 Task: Create a task  Create automated testing scripts for the app , assign it to team member softage.8@softage.net in the project TreatWorks and update the status of the task to  On Track  , set the priority of the task to Low.
Action: Mouse moved to (83, 412)
Screenshot: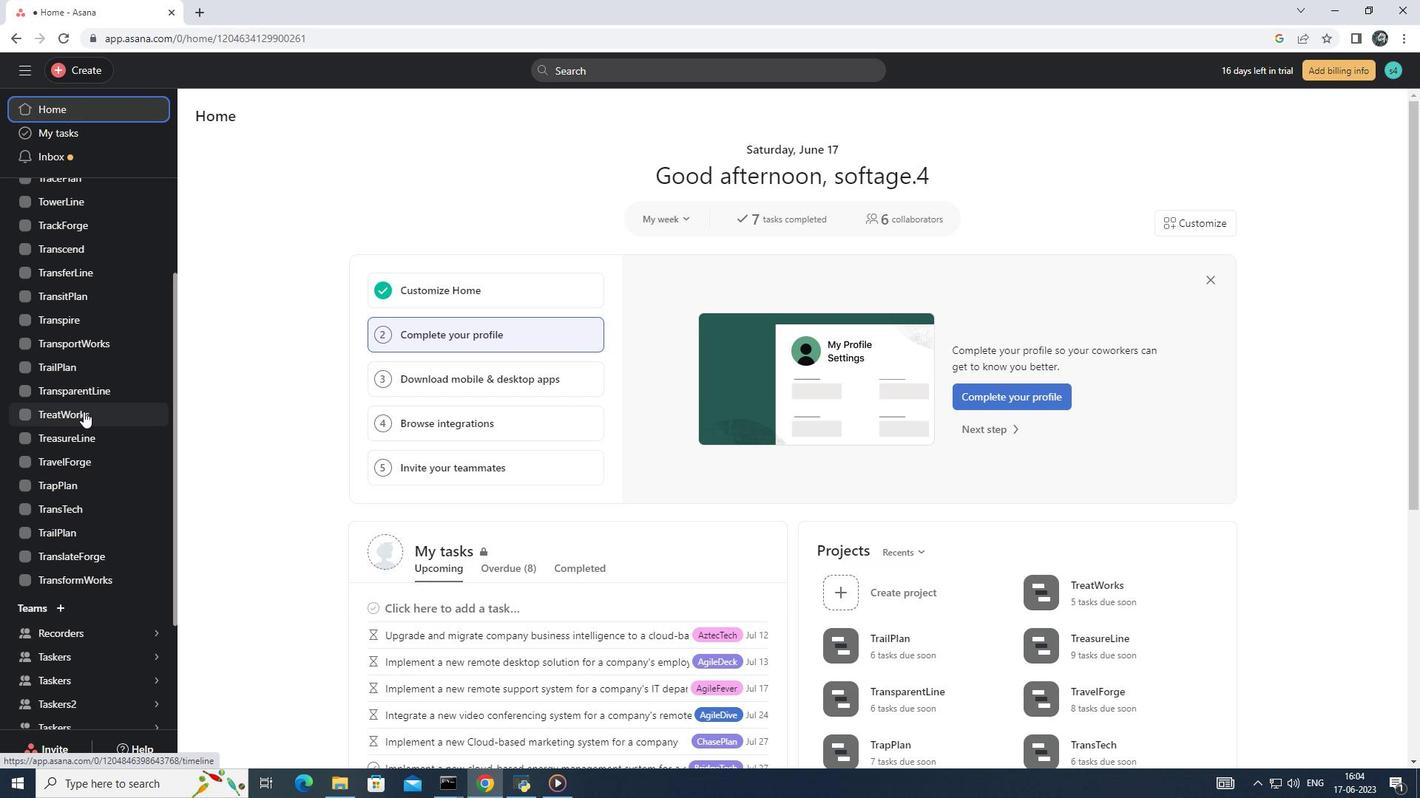 
Action: Mouse pressed left at (83, 412)
Screenshot: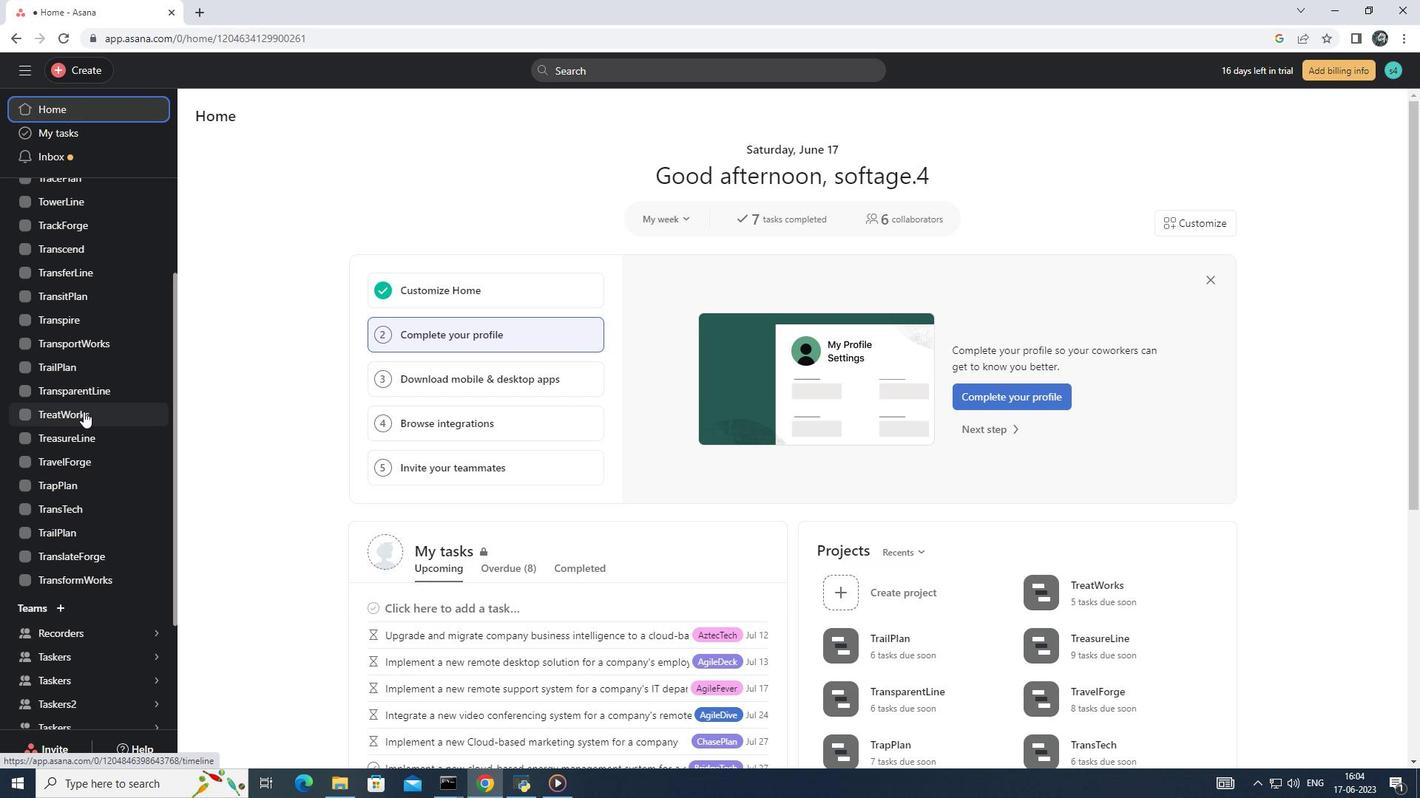 
Action: Mouse moved to (213, 179)
Screenshot: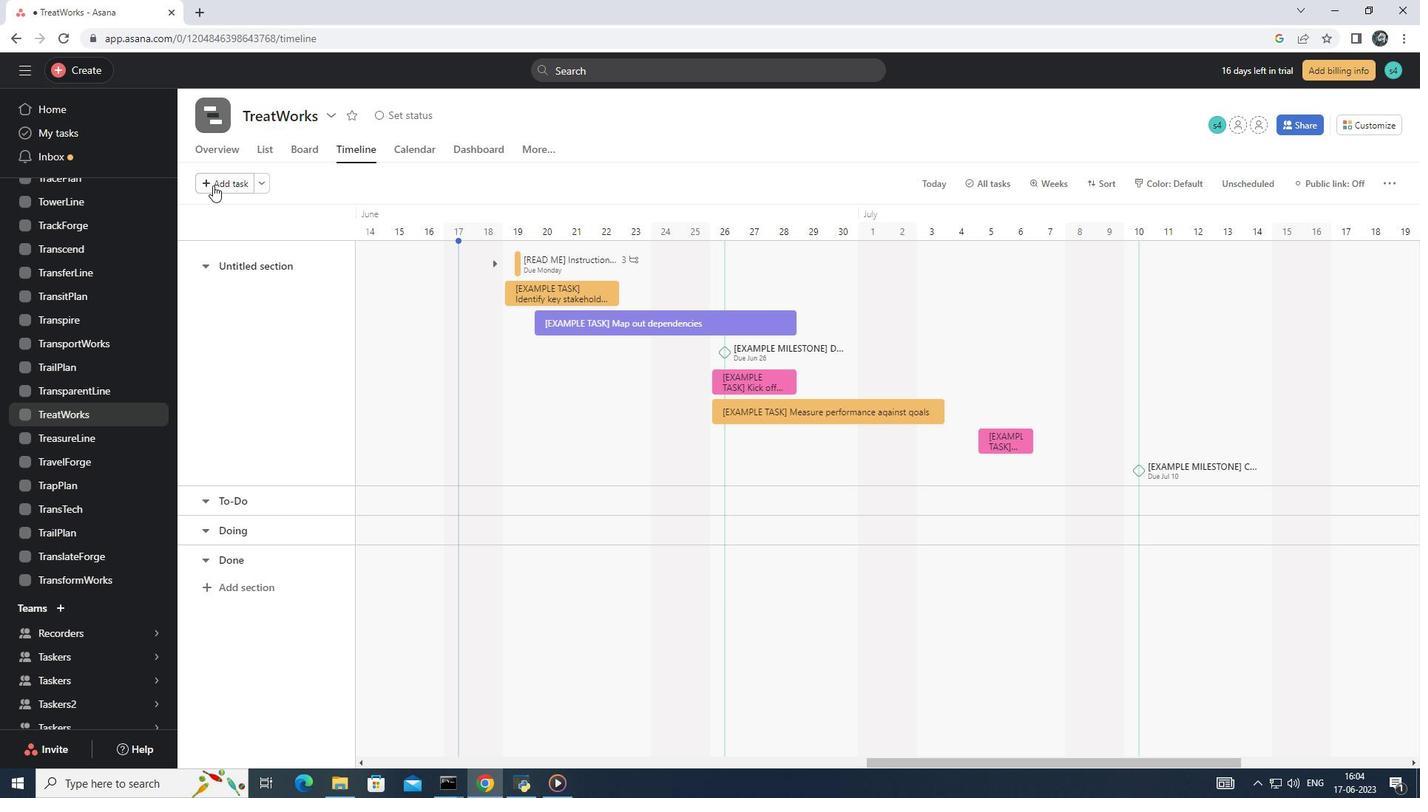 
Action: Mouse pressed left at (213, 179)
Screenshot: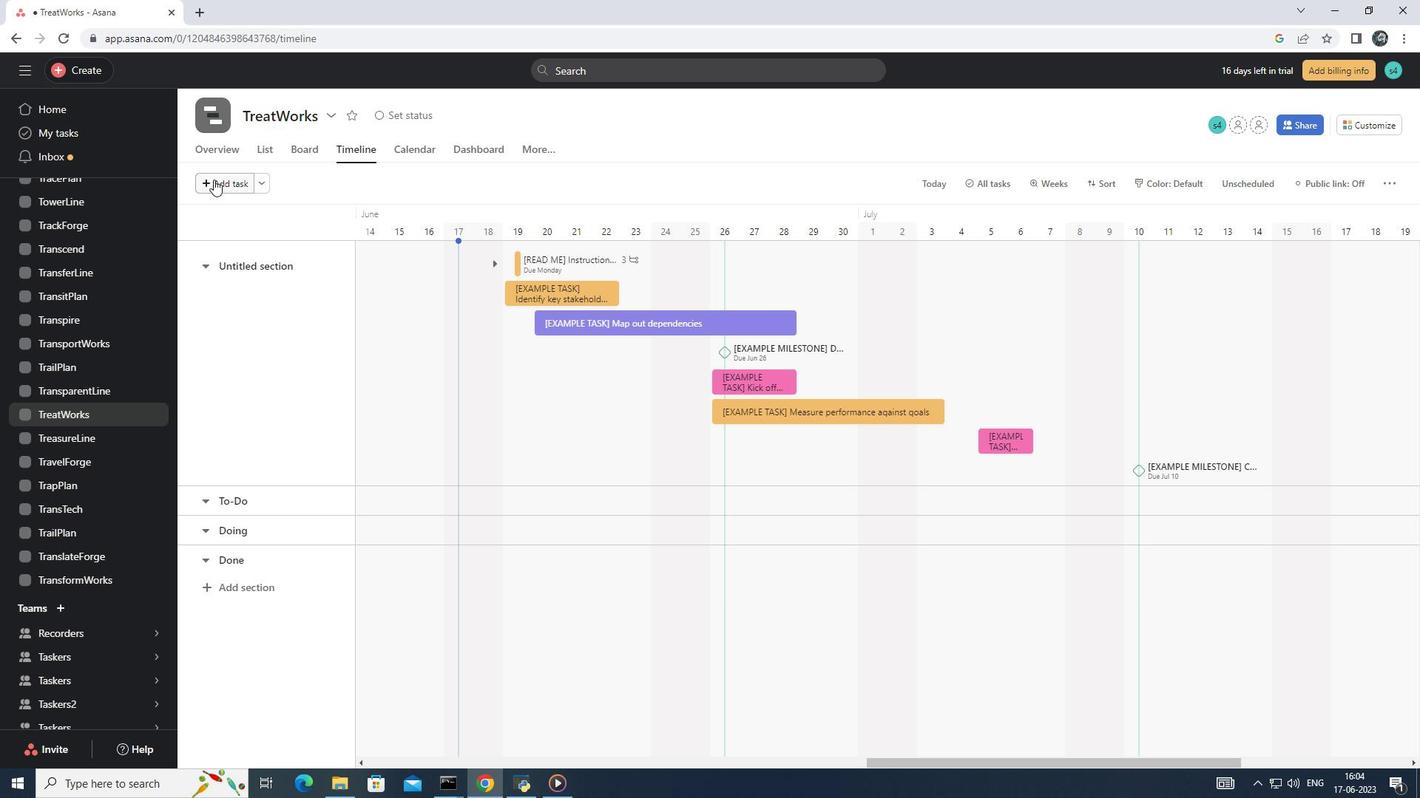 
Action: Mouse moved to (472, 264)
Screenshot: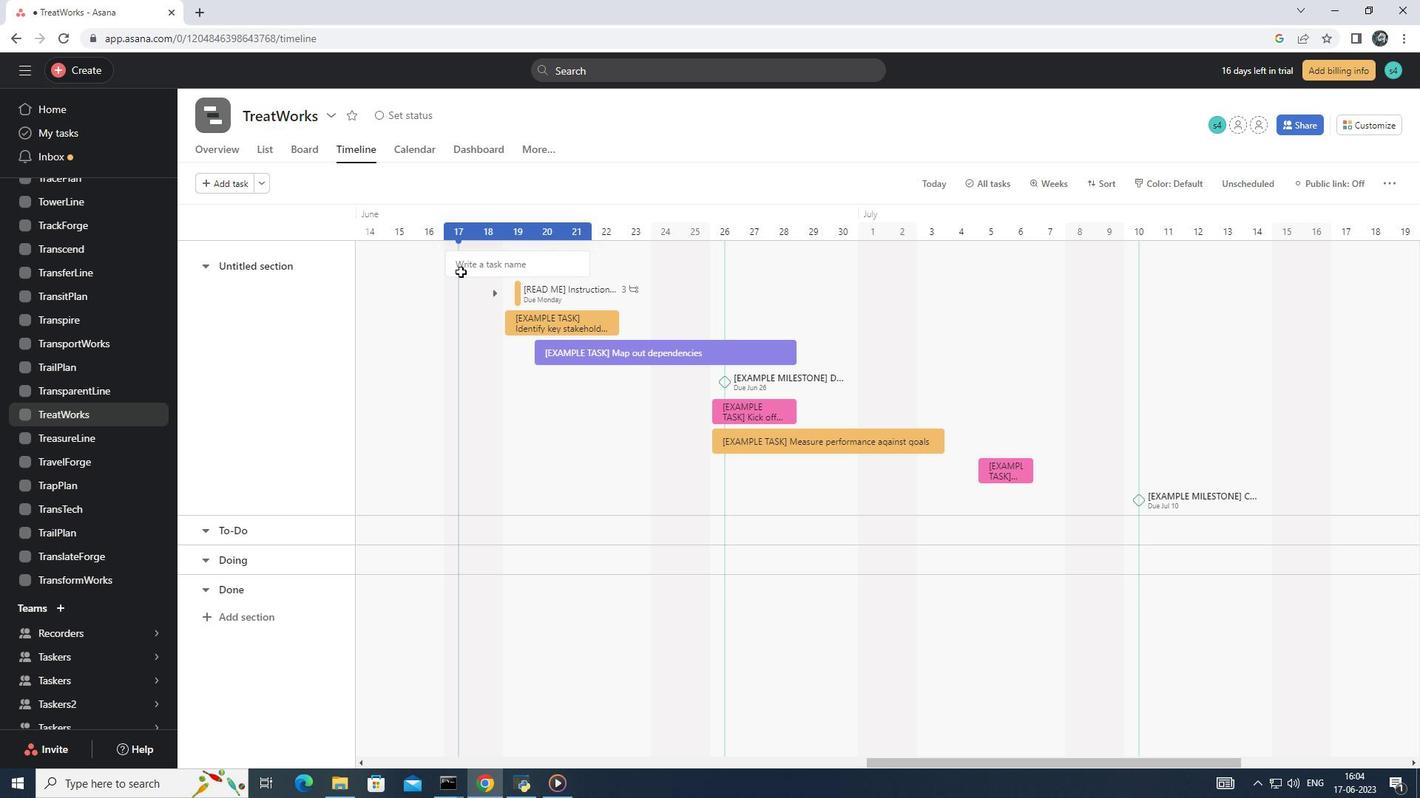 
Action: Mouse pressed left at (472, 264)
Screenshot: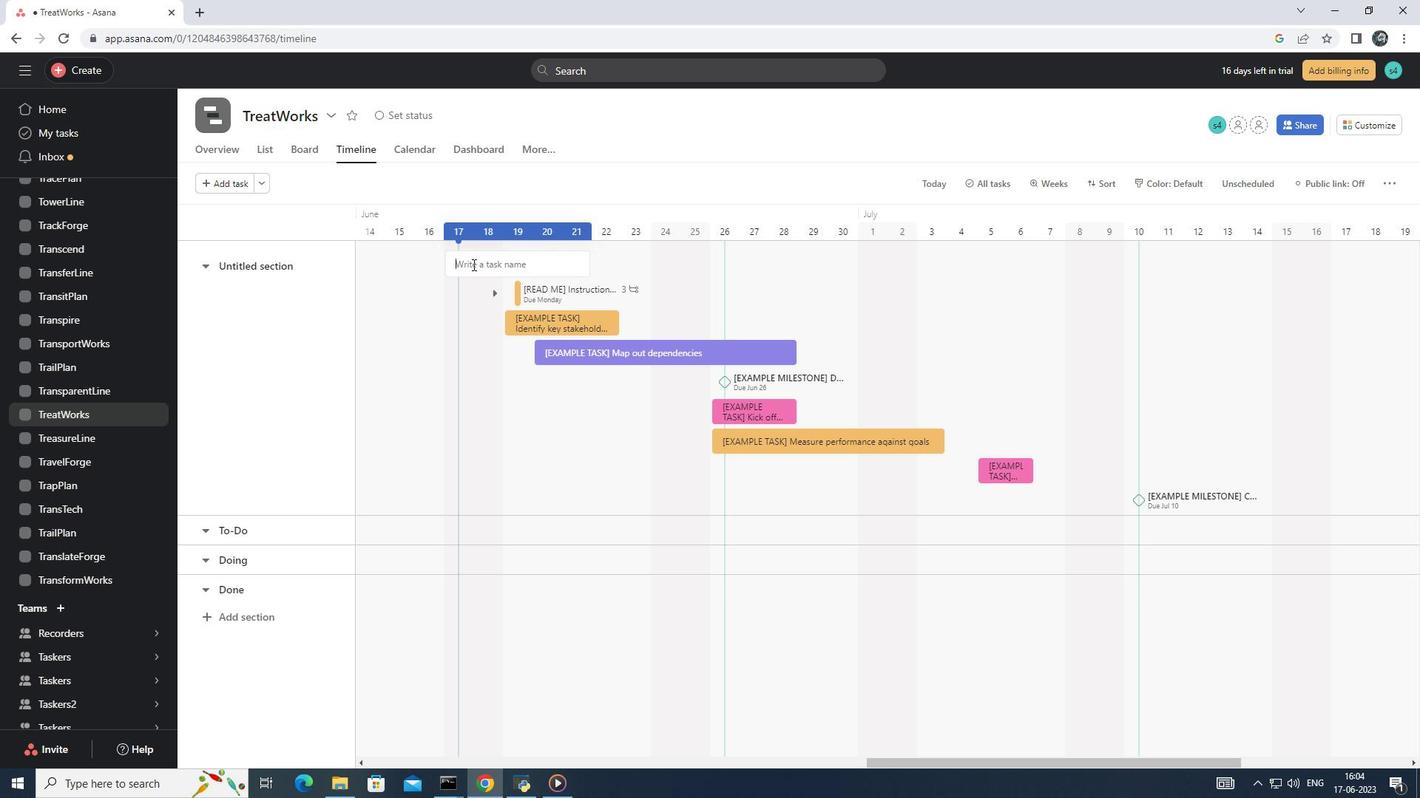 
Action: Key pressed <Key.shift>Create<Key.space>automated<Key.space>testing<Key.space>scripts<Key.enter>
Screenshot: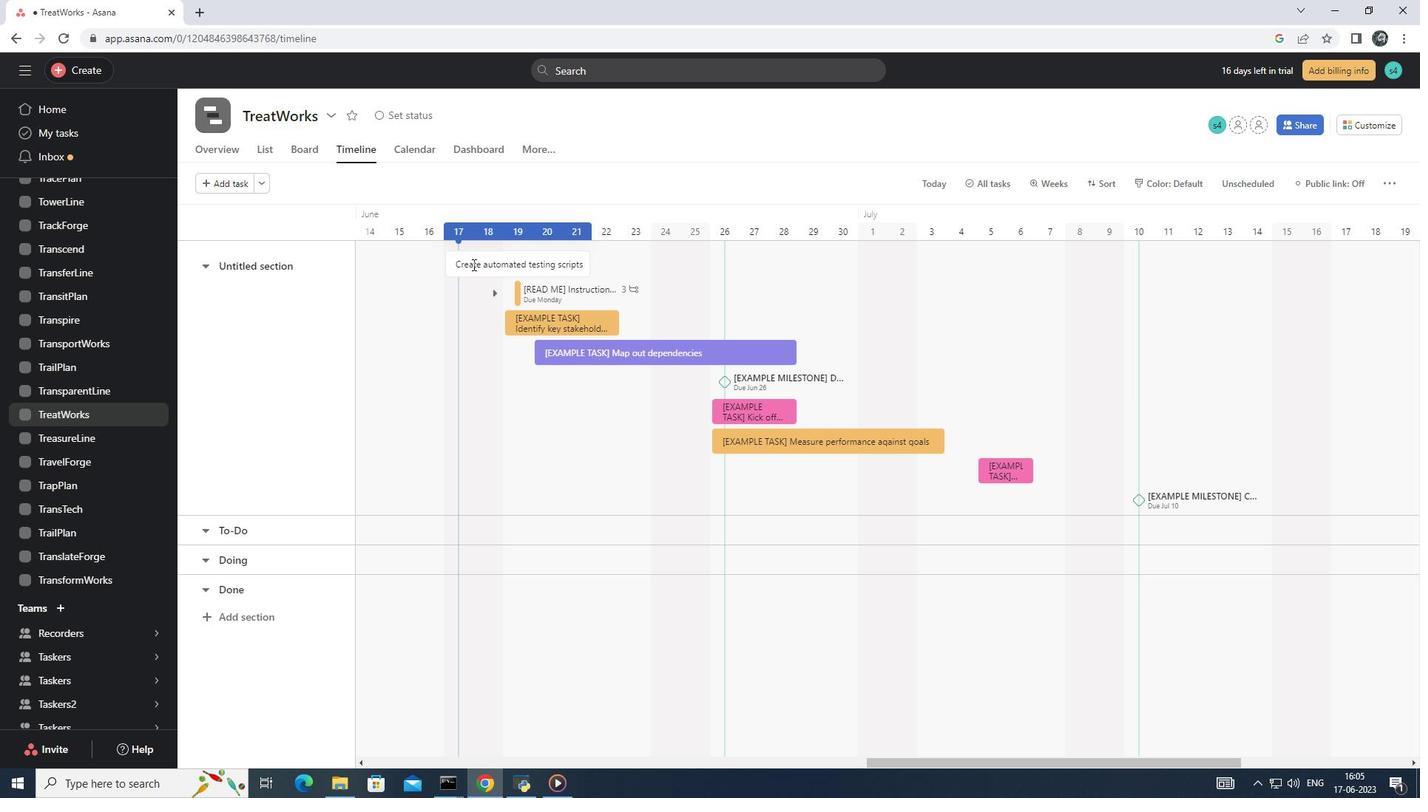 
Action: Mouse moved to (527, 261)
Screenshot: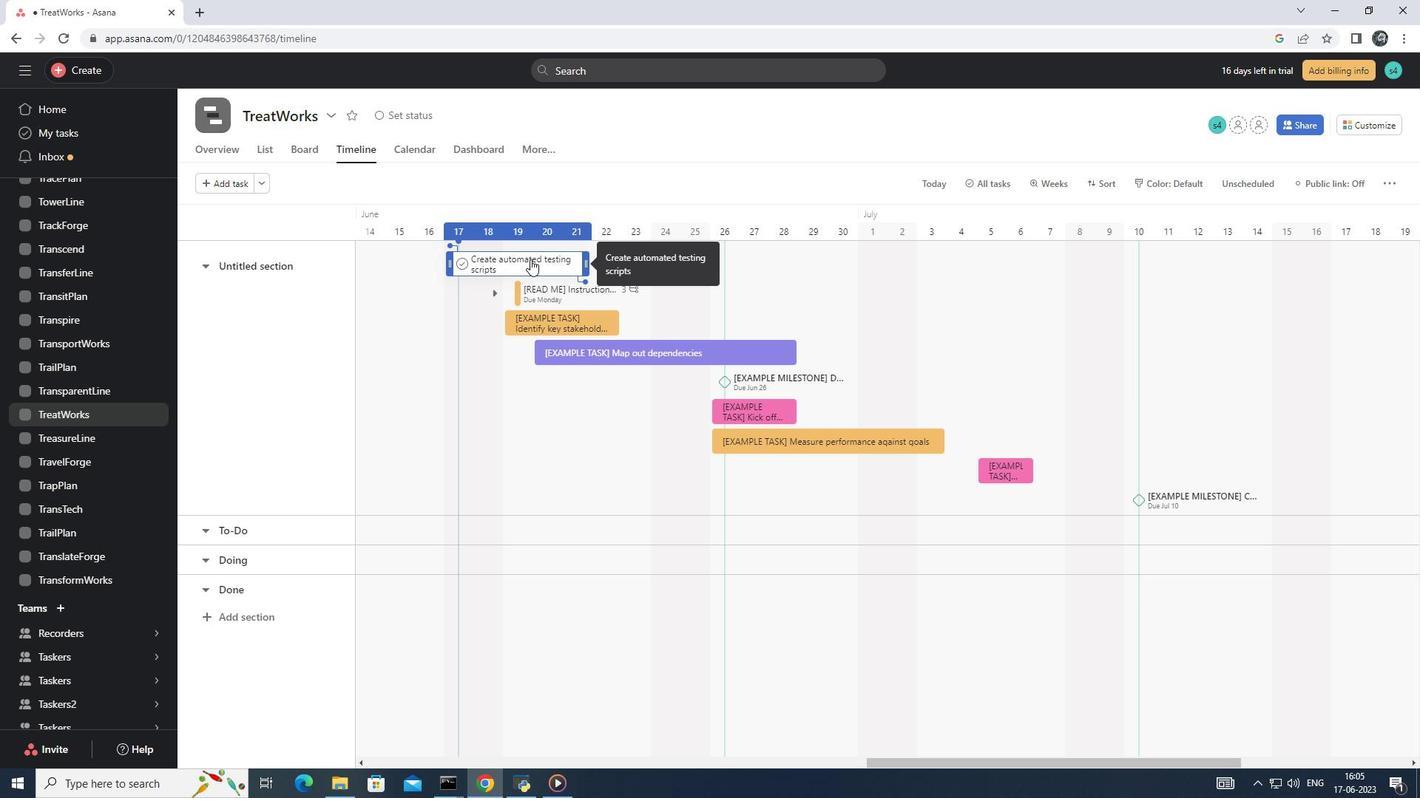 
Action: Mouse pressed left at (527, 261)
Screenshot: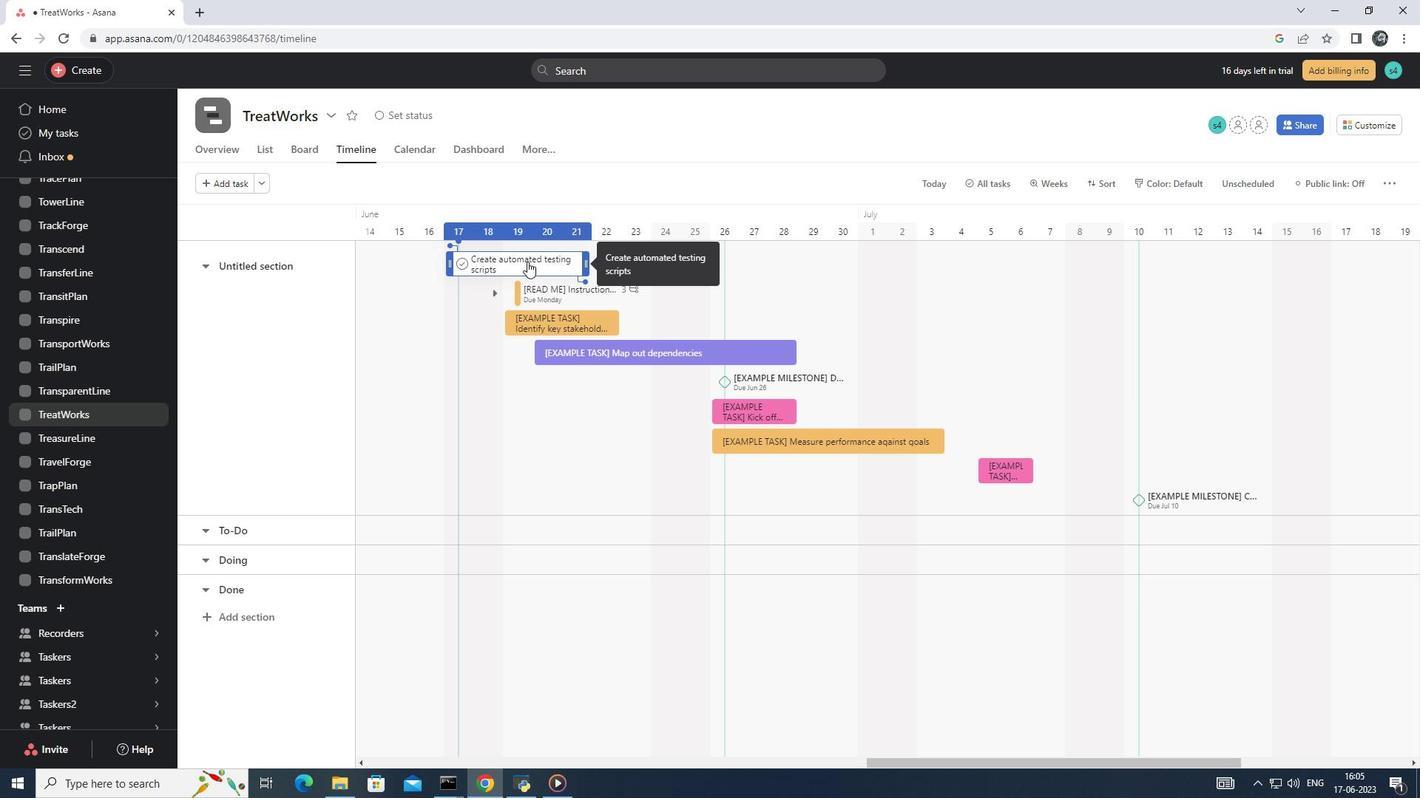 
Action: Mouse moved to (1199, 230)
Screenshot: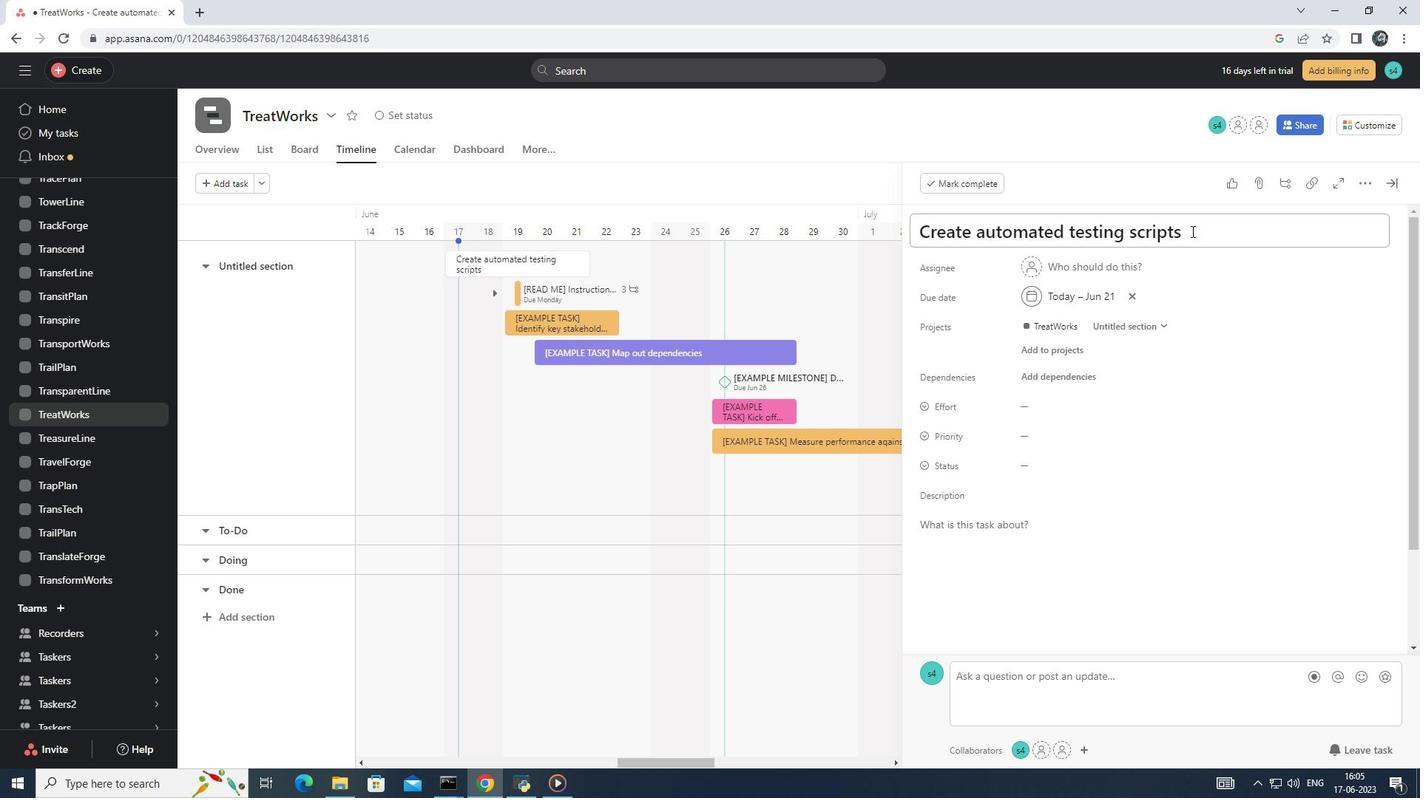 
Action: Mouse pressed left at (1199, 230)
Screenshot: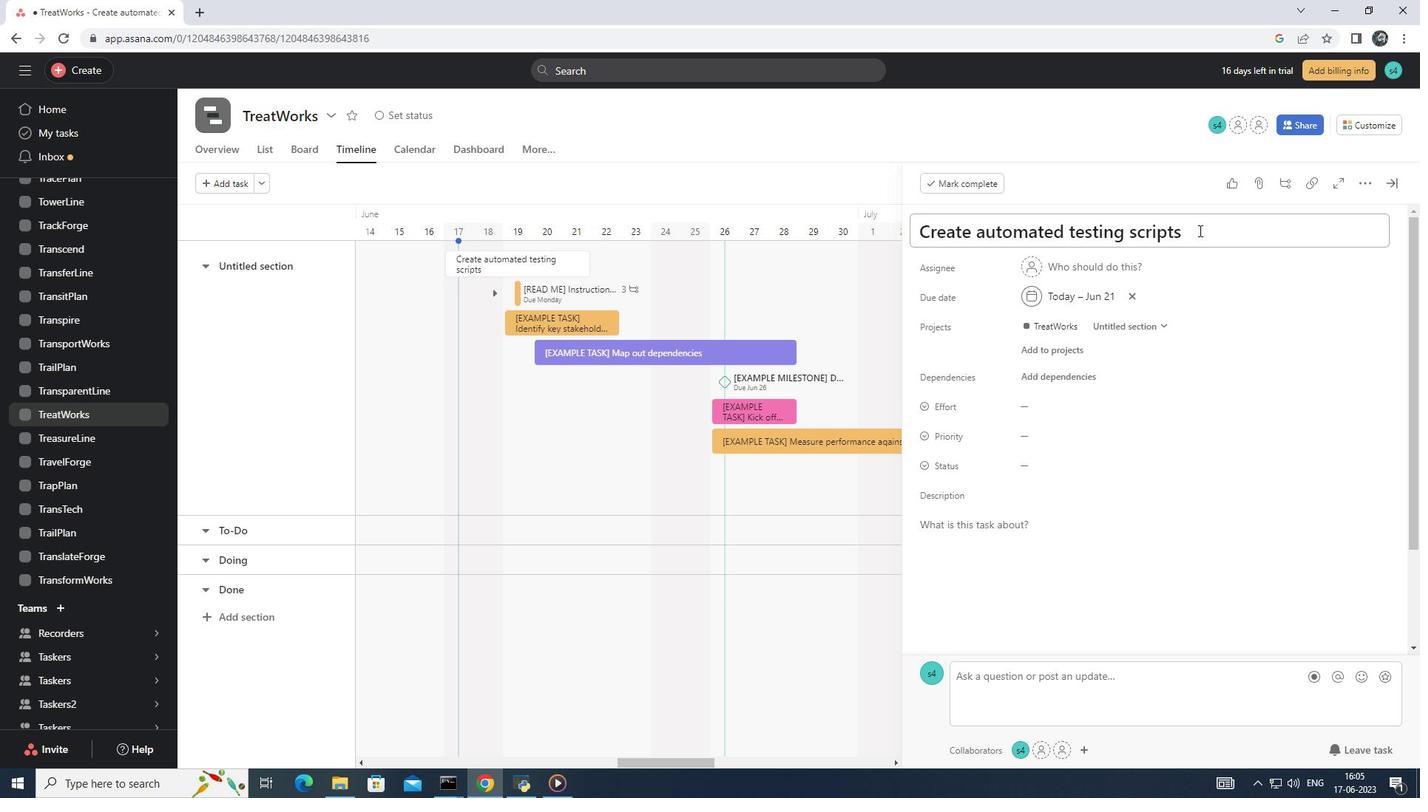
Action: Key pressed <Key.space>for<Key.space>the<Key.space>app
Screenshot: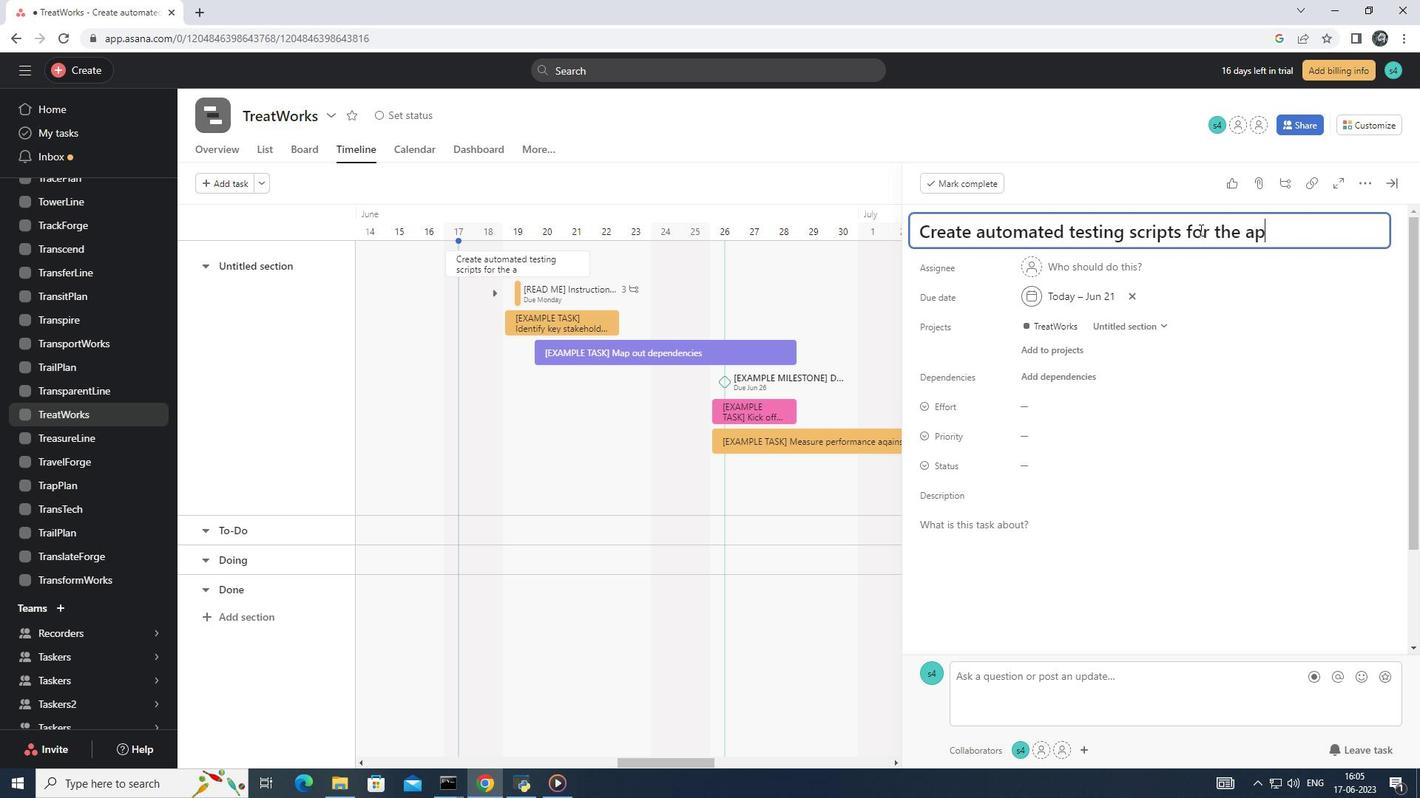 
Action: Mouse moved to (1023, 264)
Screenshot: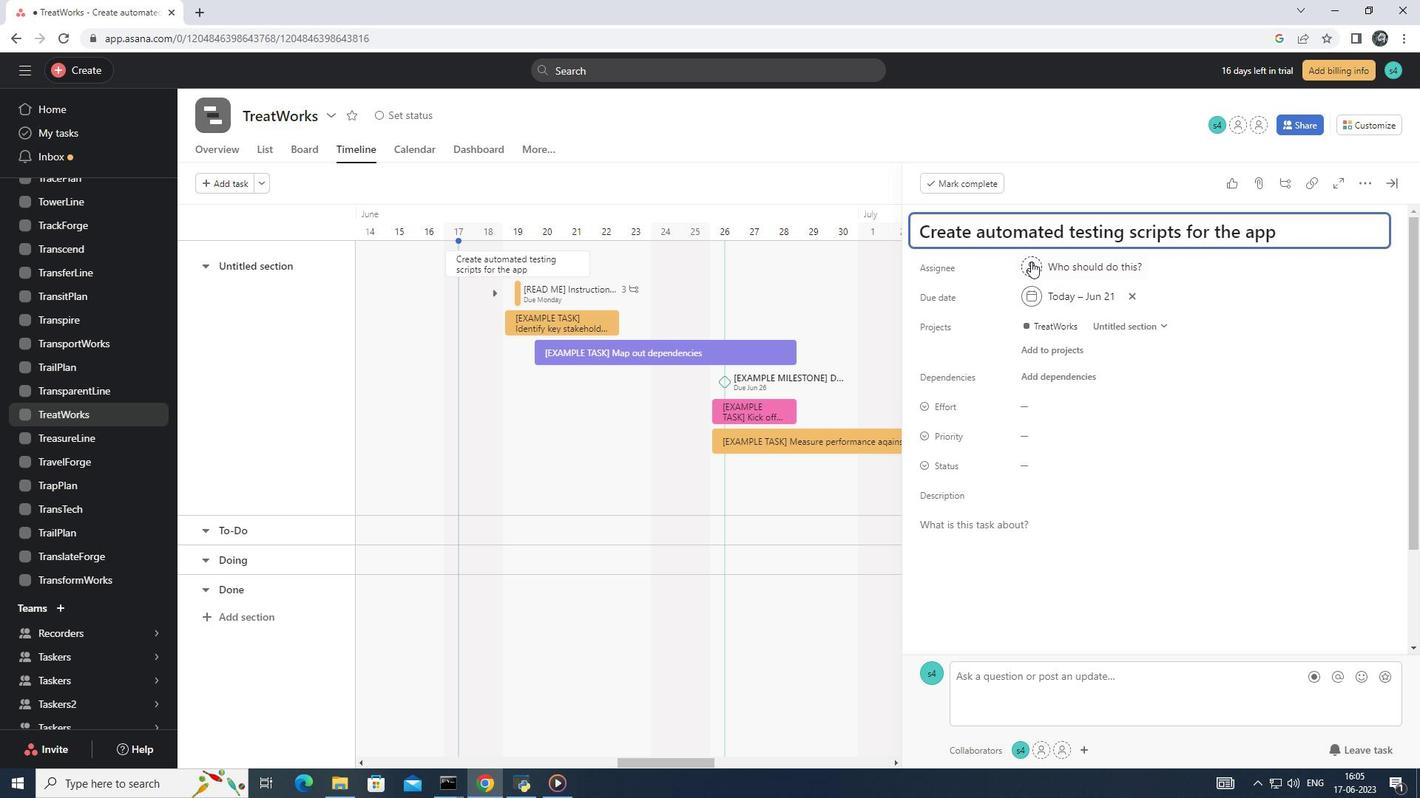 
Action: Mouse pressed left at (1023, 264)
Screenshot: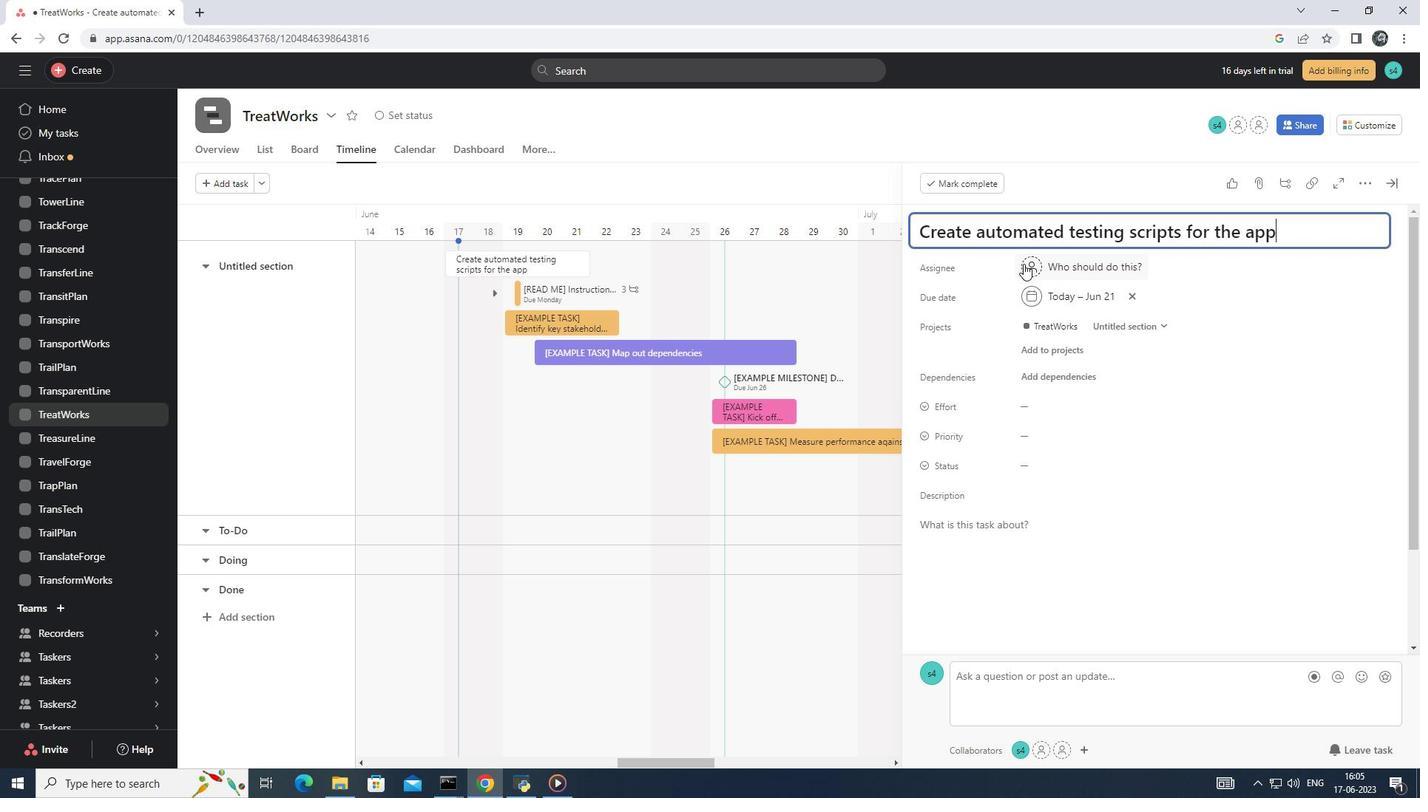
Action: Mouse moved to (1081, 289)
Screenshot: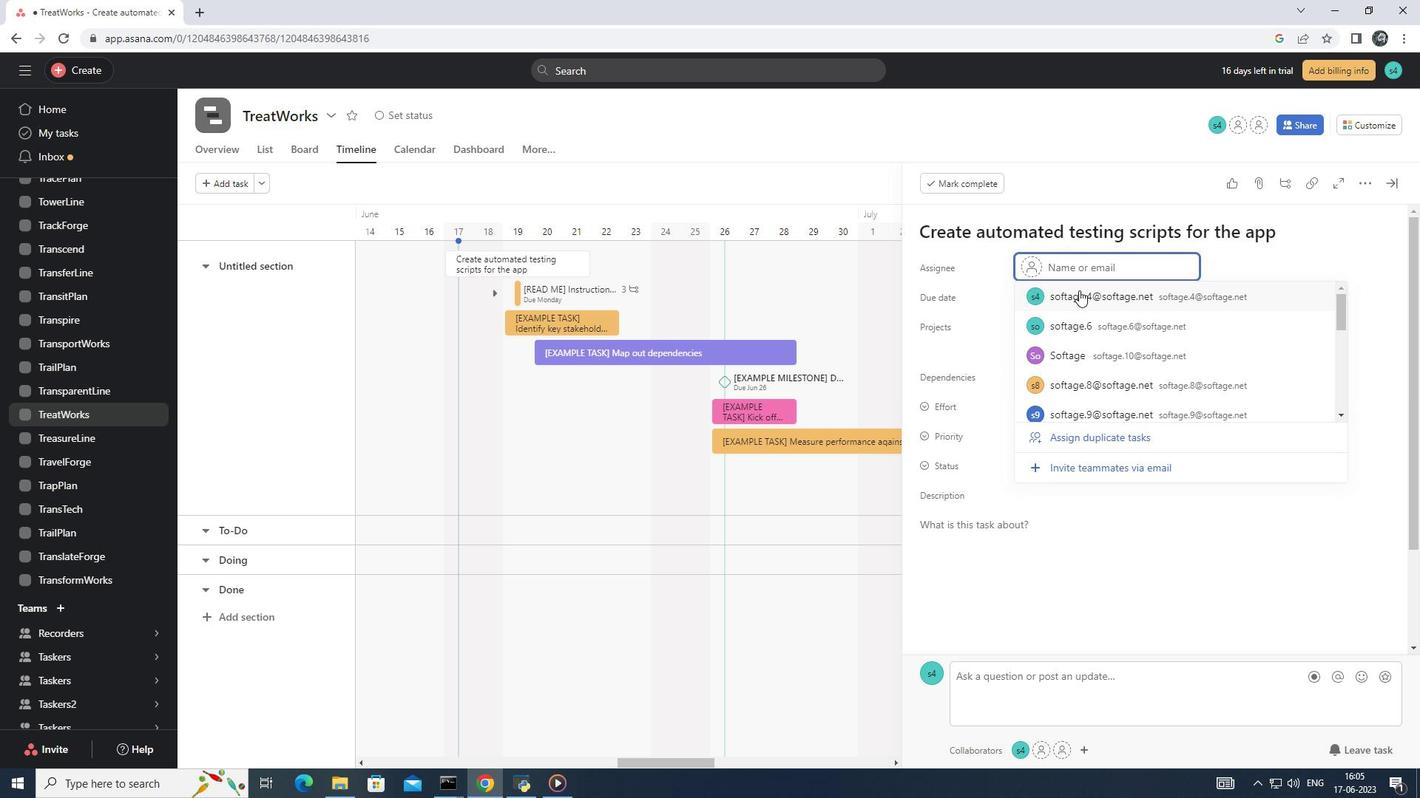 
Action: Key pressed softage.8<Key.shift>@softage.net<Key.enter>
Screenshot: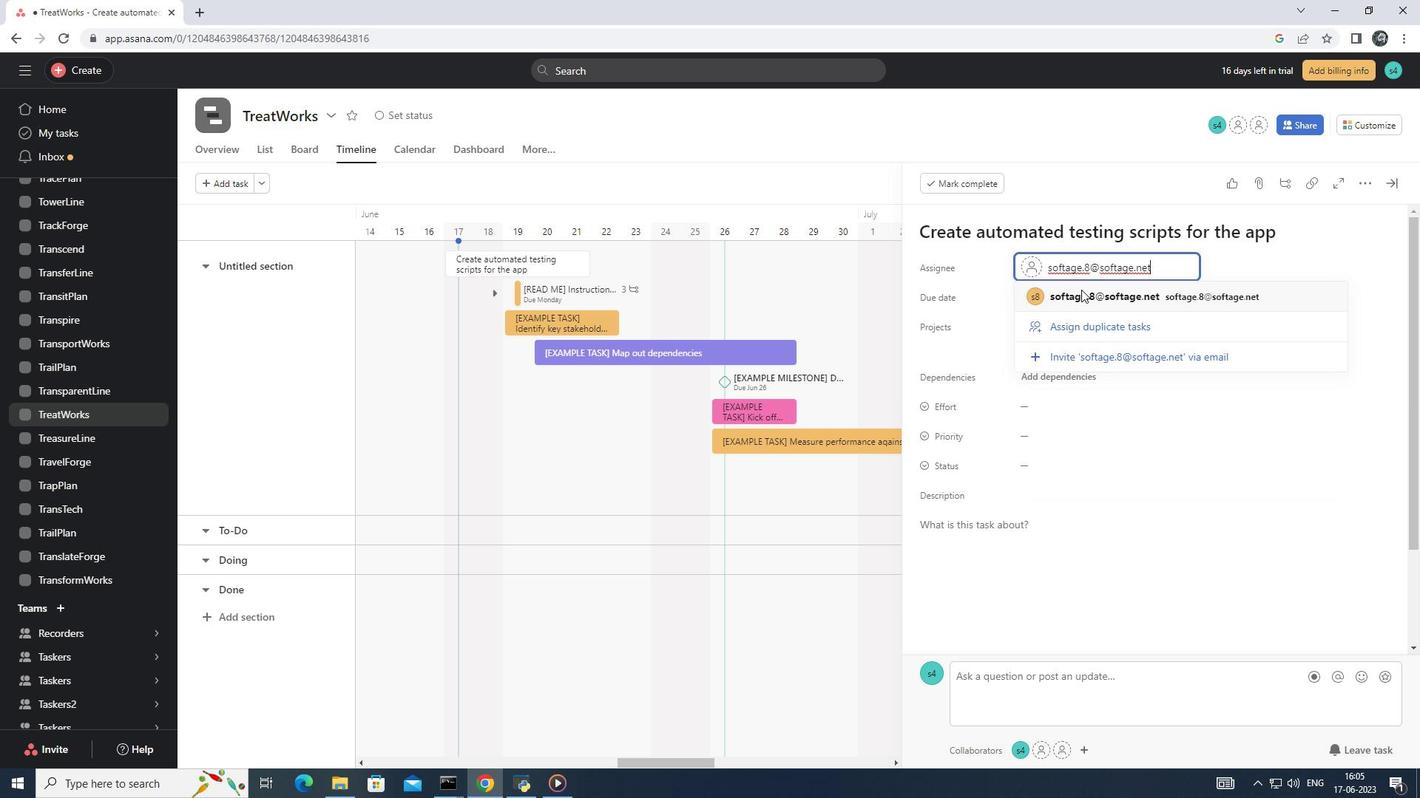 
Action: Mouse moved to (1062, 466)
Screenshot: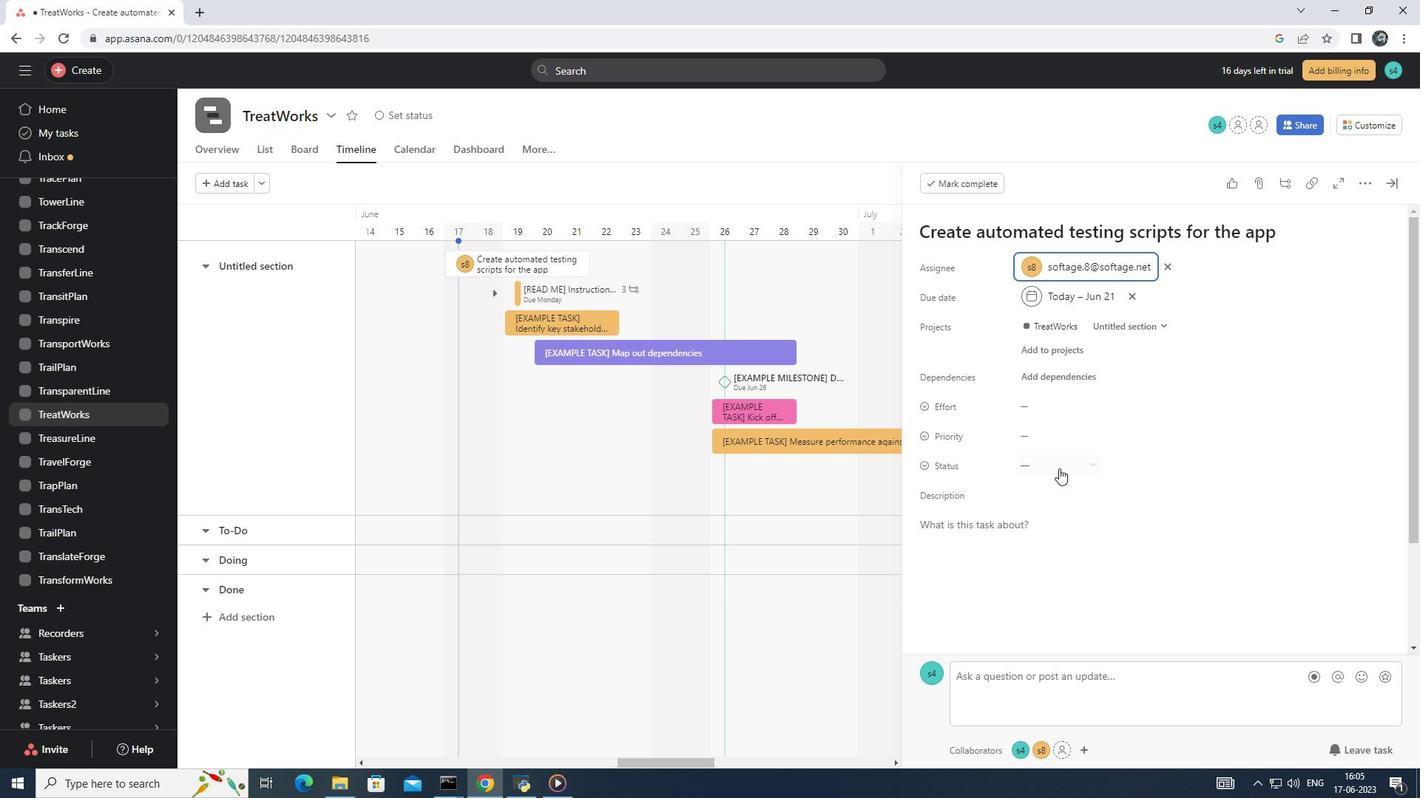 
Action: Mouse pressed left at (1062, 466)
Screenshot: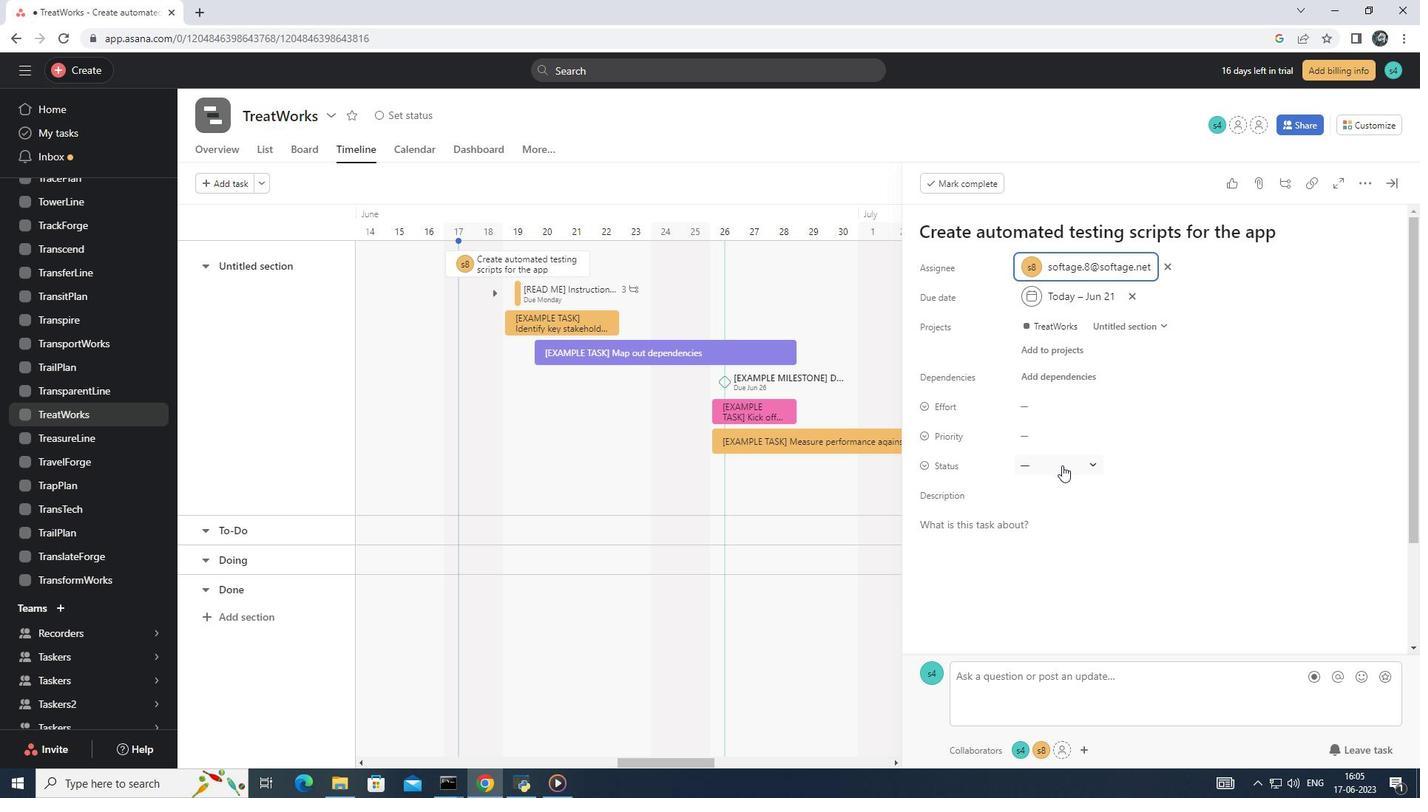 
Action: Mouse moved to (1087, 514)
Screenshot: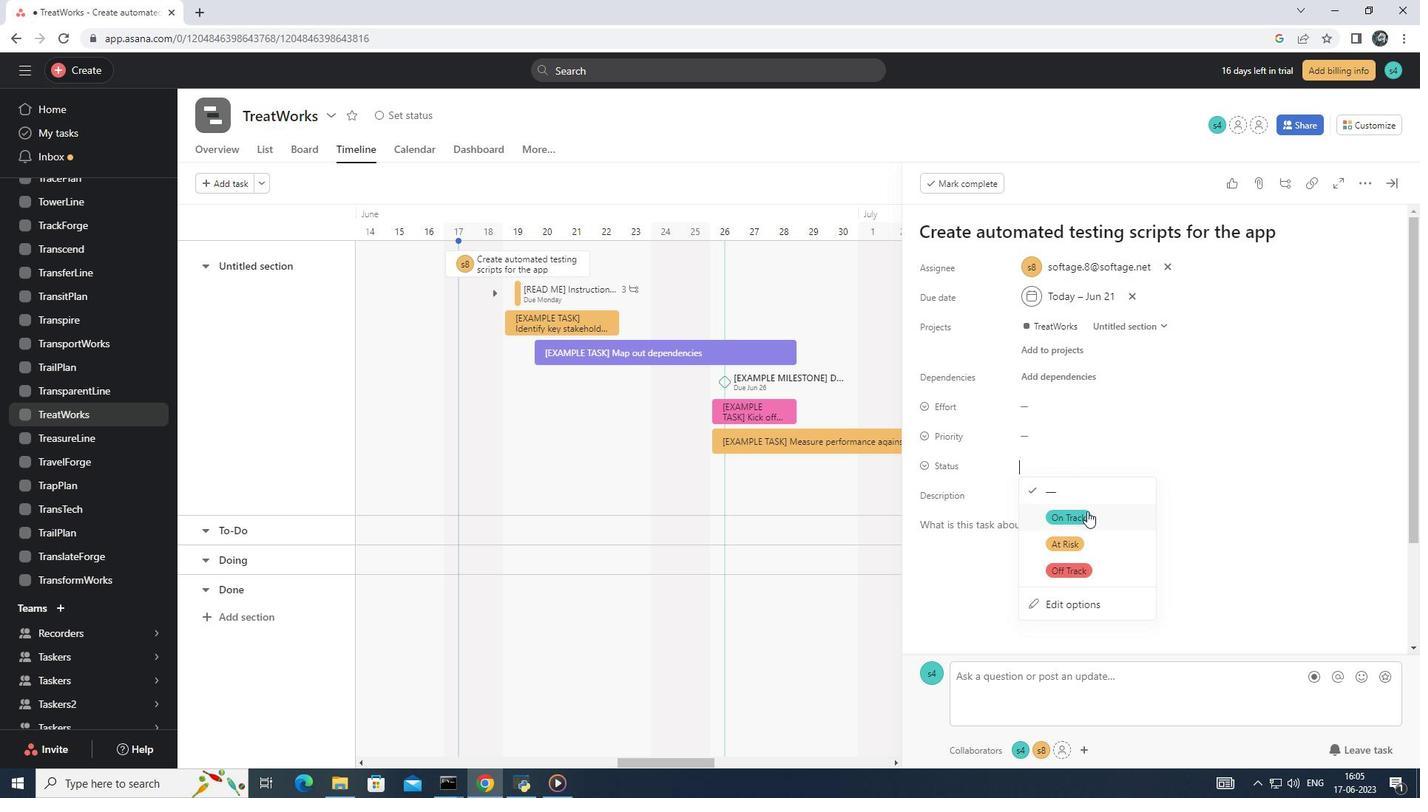 
Action: Mouse pressed left at (1087, 514)
Screenshot: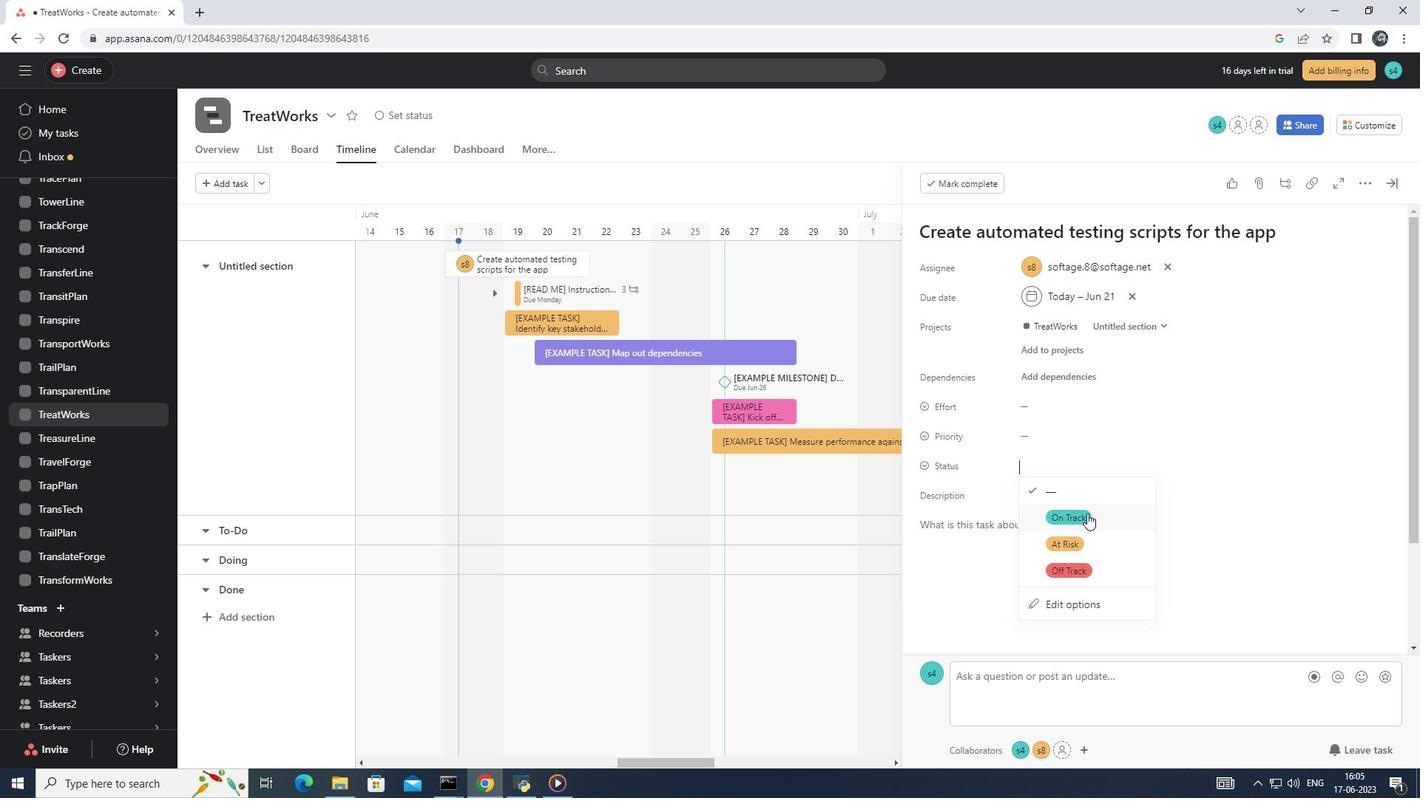 
Action: Mouse moved to (1073, 426)
Screenshot: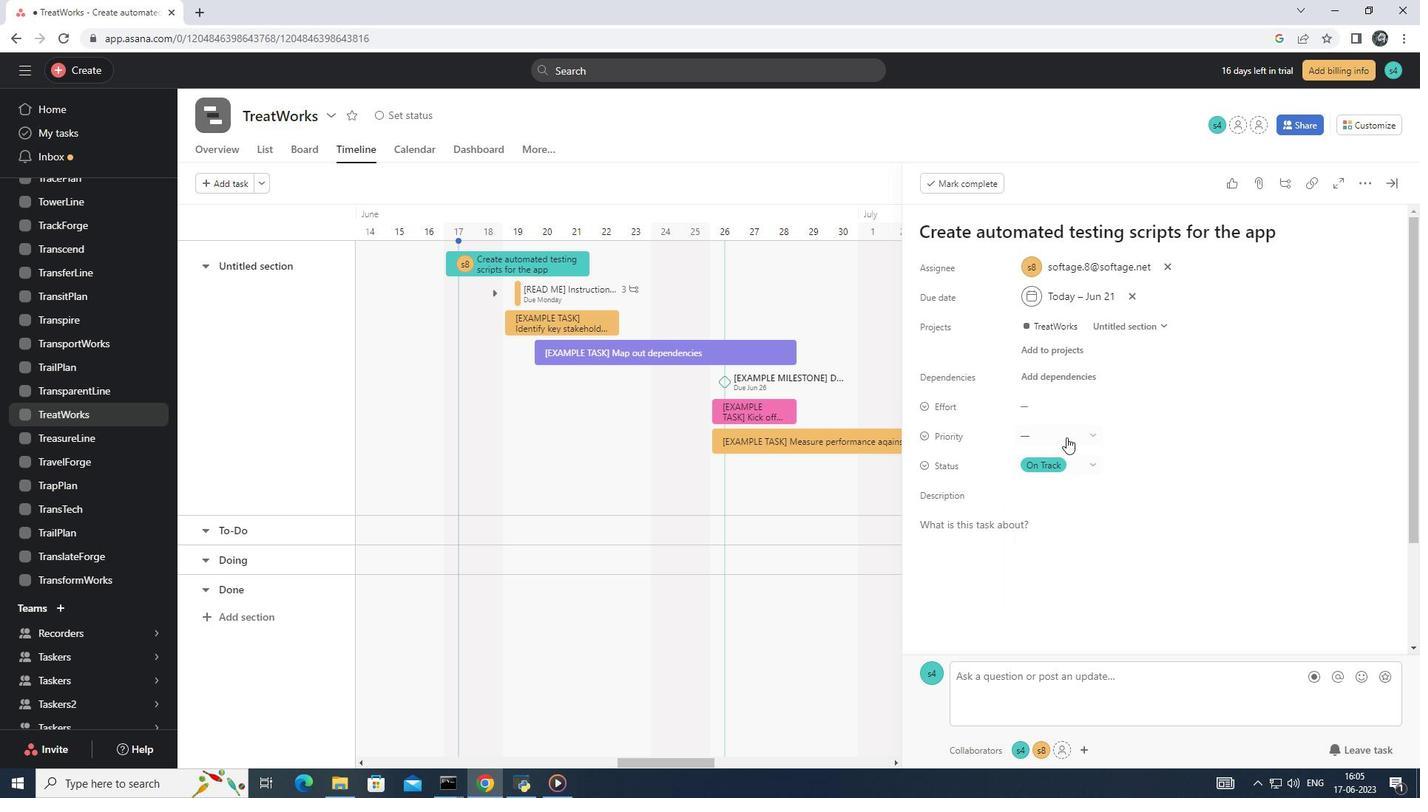 
Action: Mouse pressed left at (1073, 426)
Screenshot: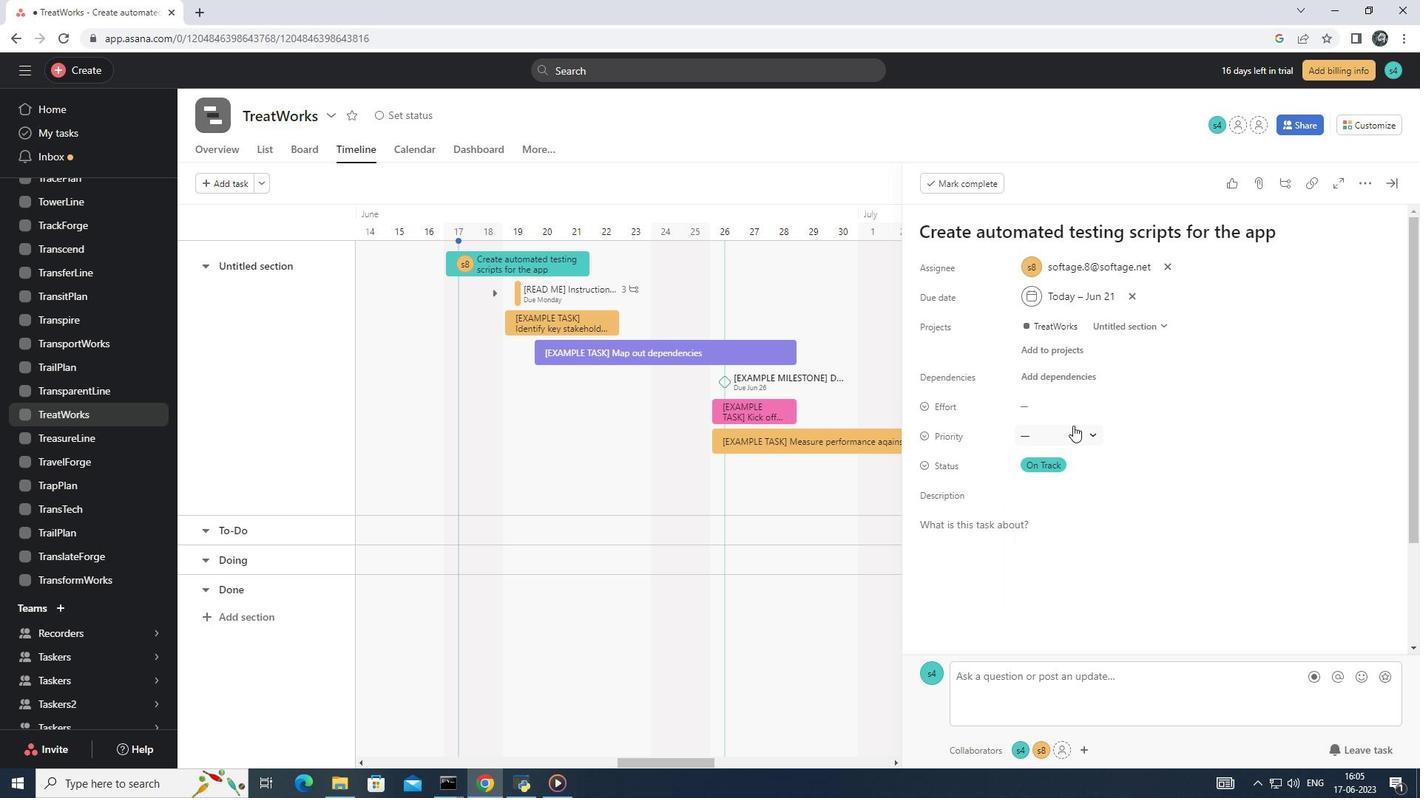 
Action: Mouse moved to (1083, 538)
Screenshot: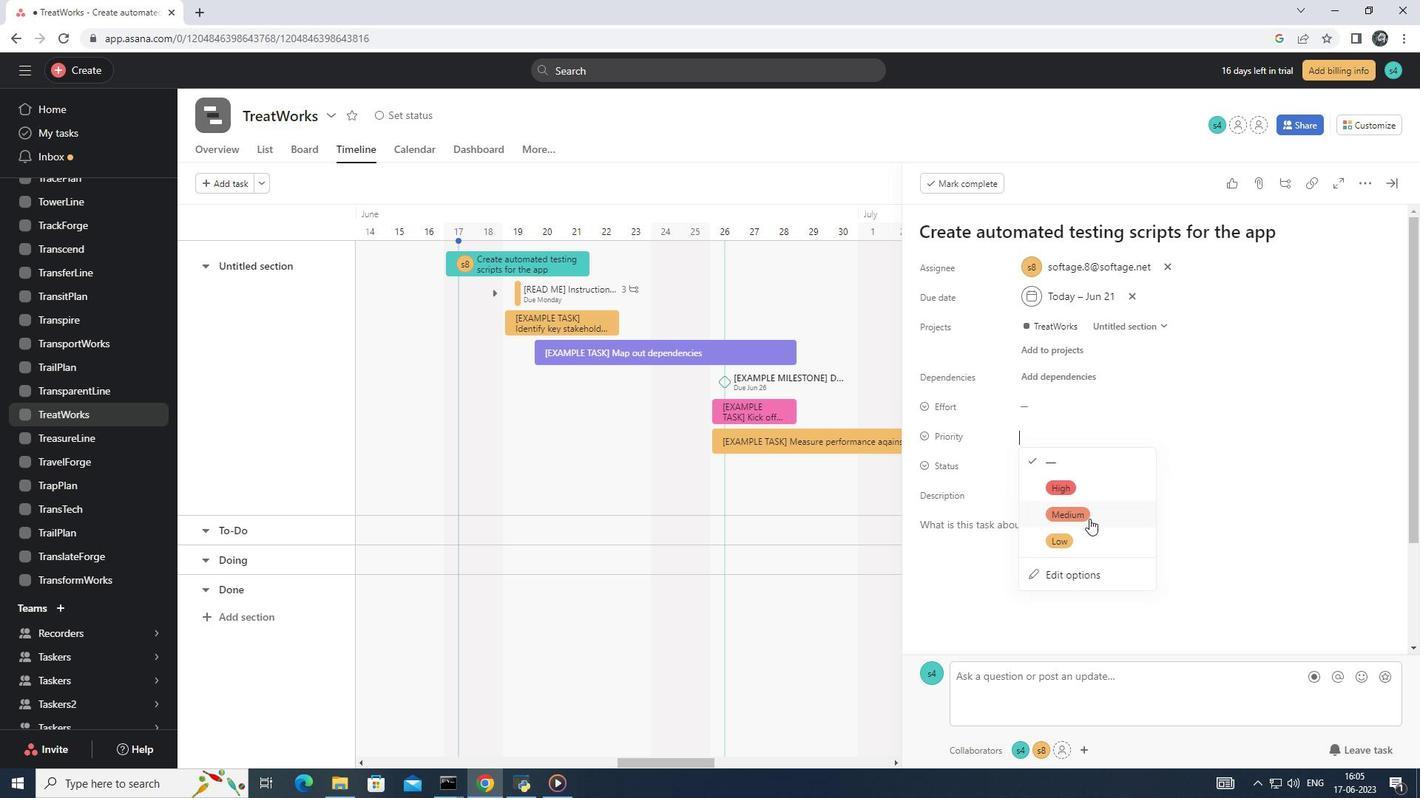
Action: Mouse pressed left at (1083, 538)
Screenshot: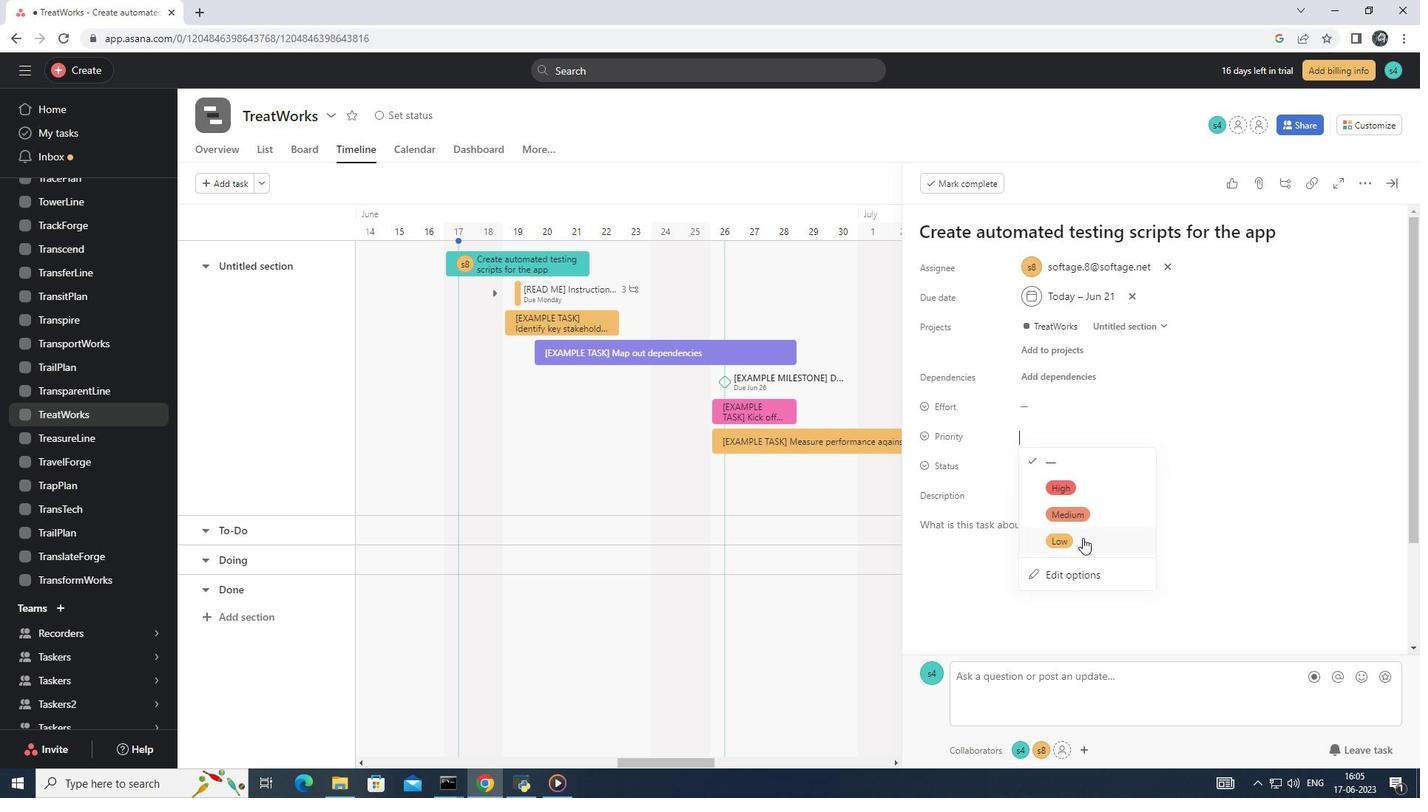 
Action: Mouse moved to (1048, 385)
Screenshot: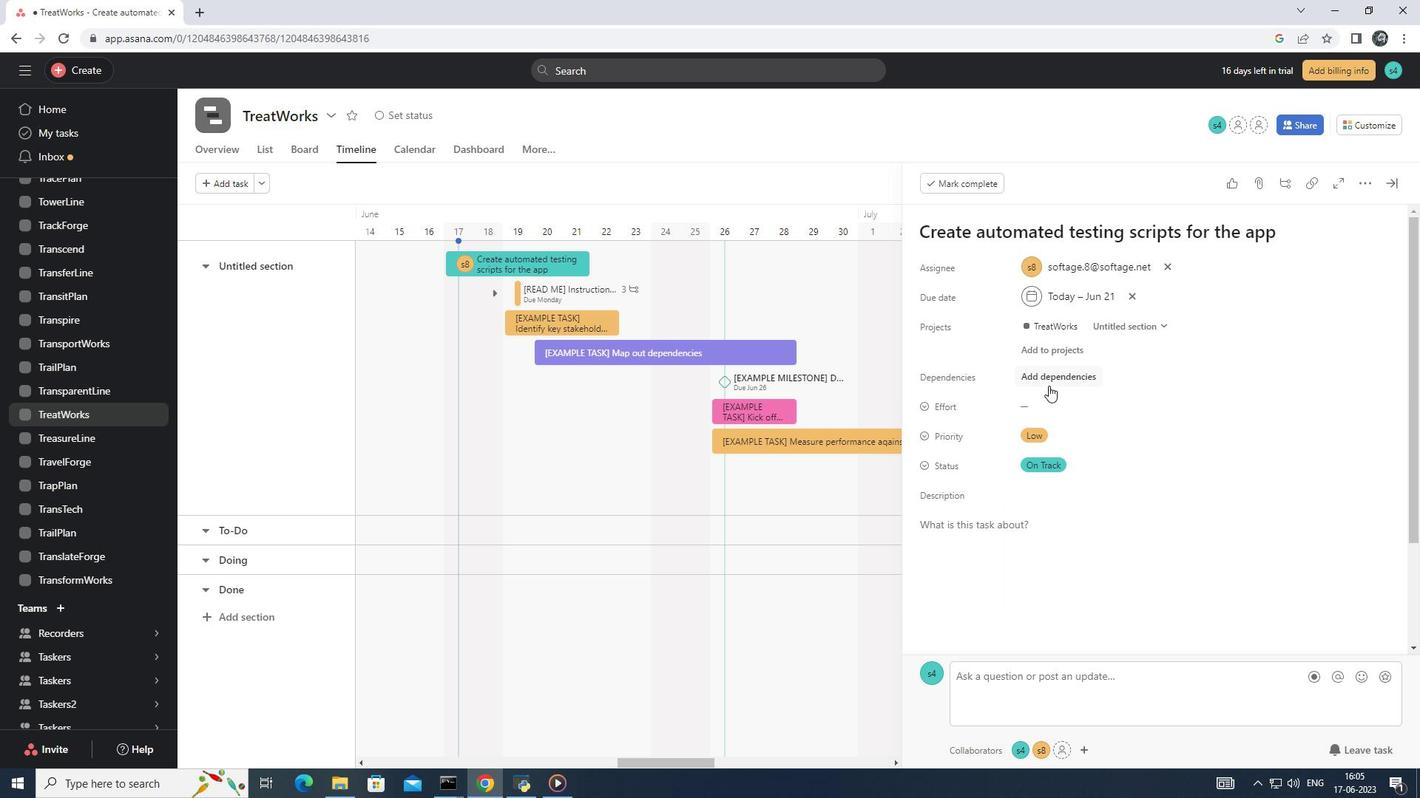 
